 Task: View and add the product "CVS Health Antibiotic & Pain Relief Maximum Strength Ointment (1 oz)" to cart from the store "CVS".
Action: Mouse moved to (46, 184)
Screenshot: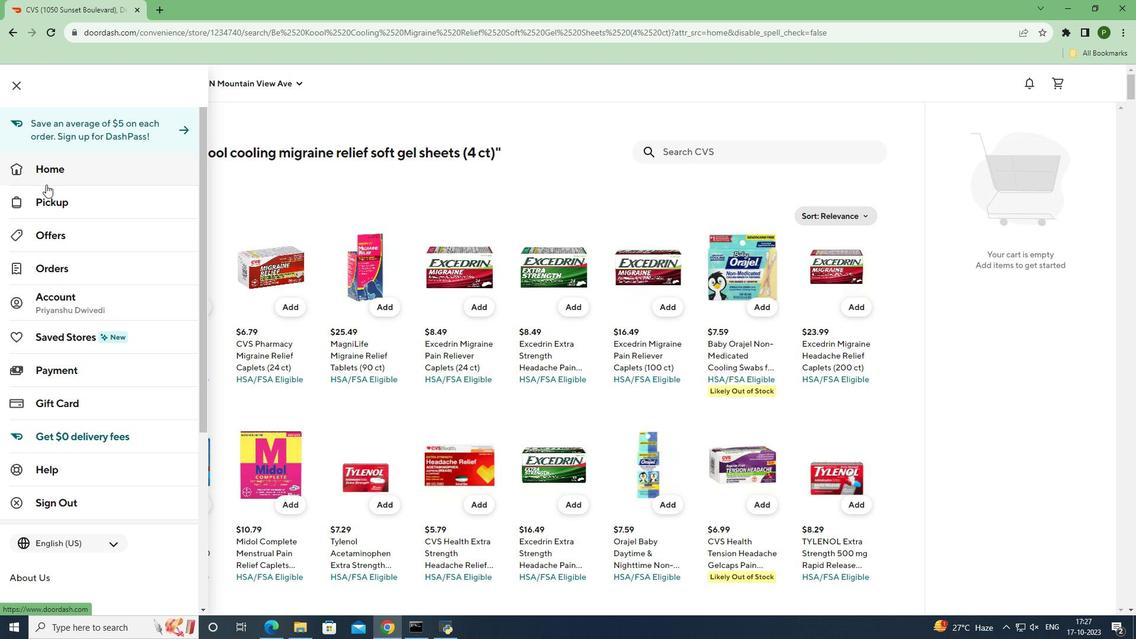 
Action: Mouse pressed left at (46, 184)
Screenshot: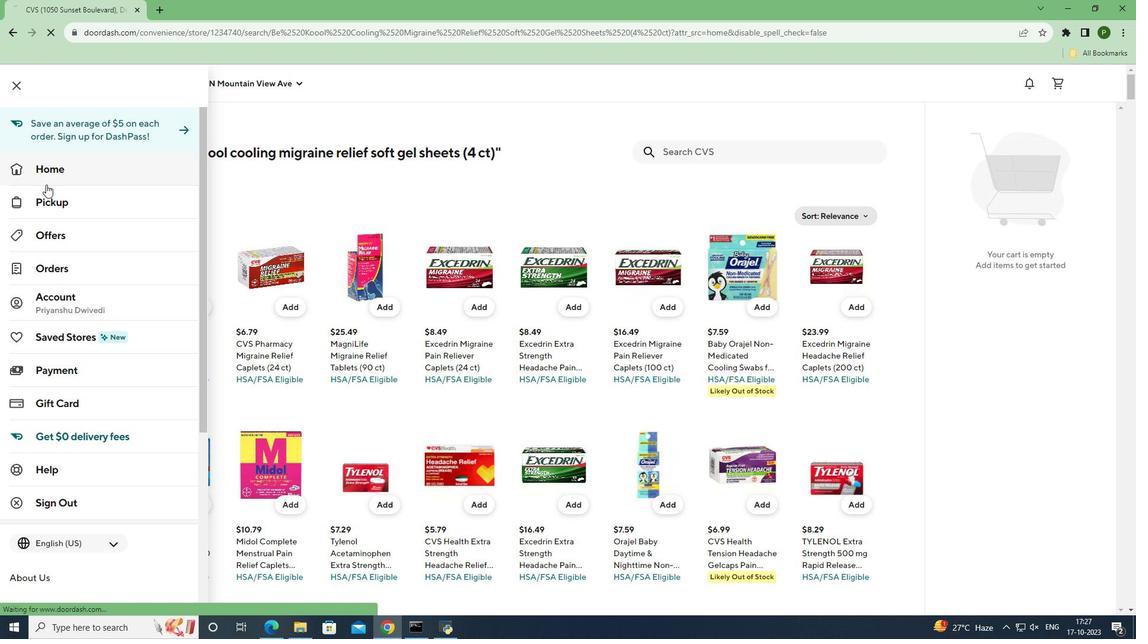 
Action: Mouse moved to (846, 130)
Screenshot: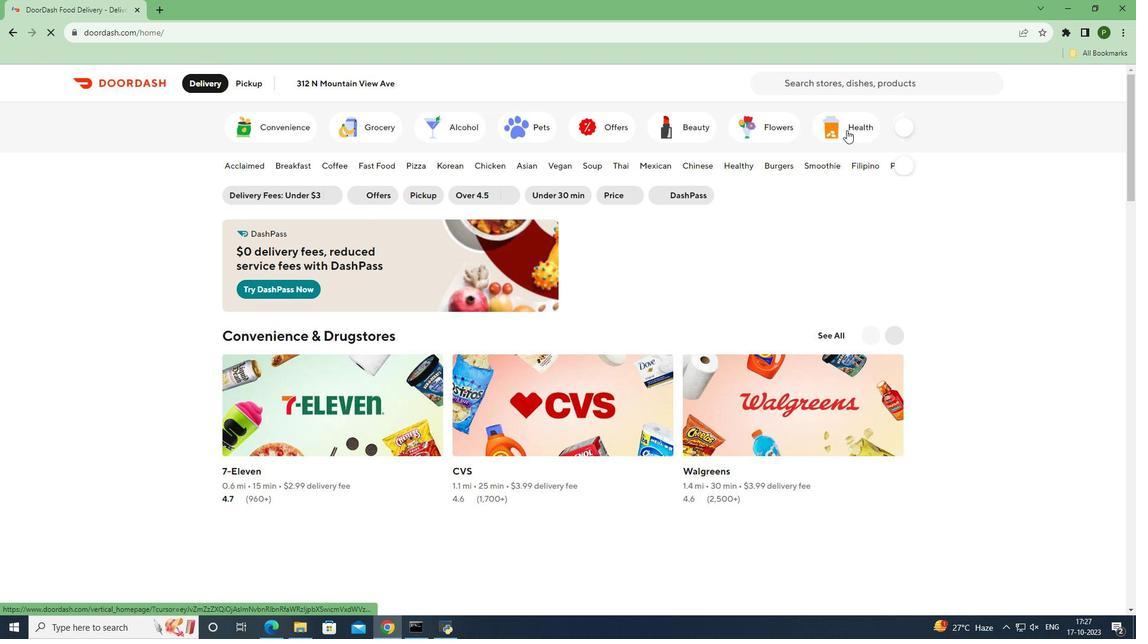 
Action: Mouse pressed left at (846, 130)
Screenshot: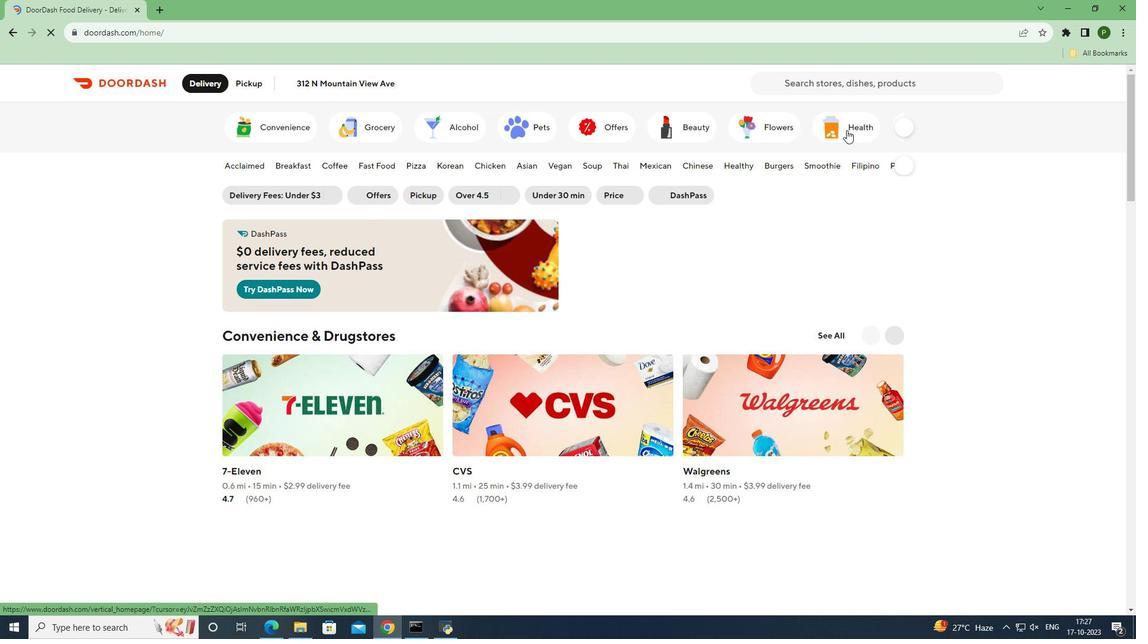
Action: Mouse moved to (575, 381)
Screenshot: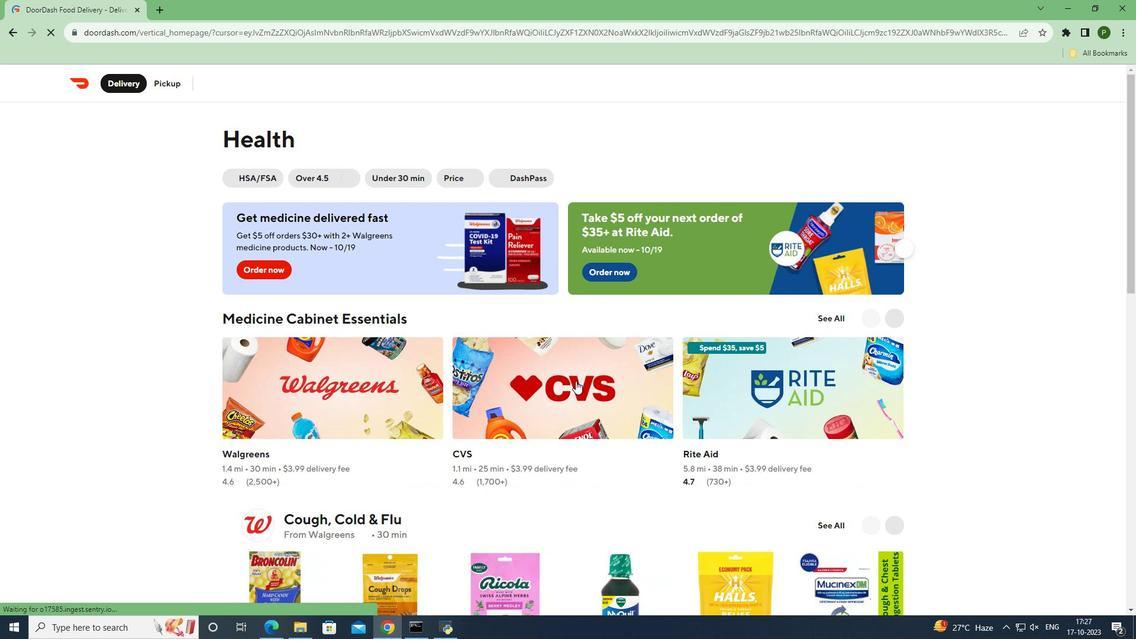
Action: Mouse pressed left at (575, 381)
Screenshot: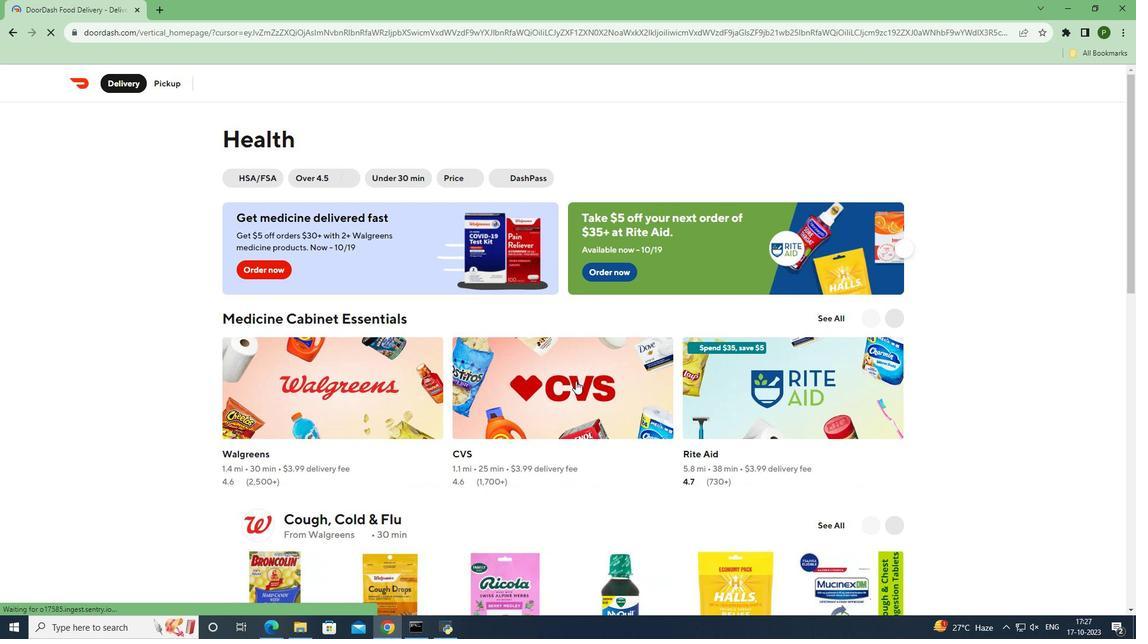 
Action: Mouse moved to (737, 186)
Screenshot: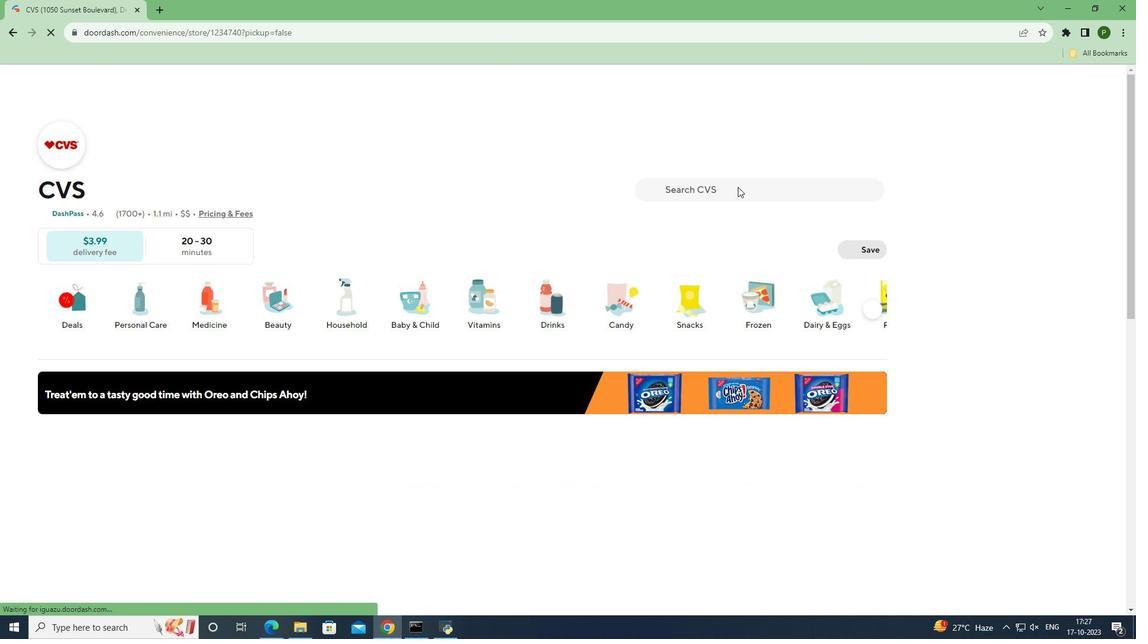 
Action: Mouse pressed left at (737, 186)
Screenshot: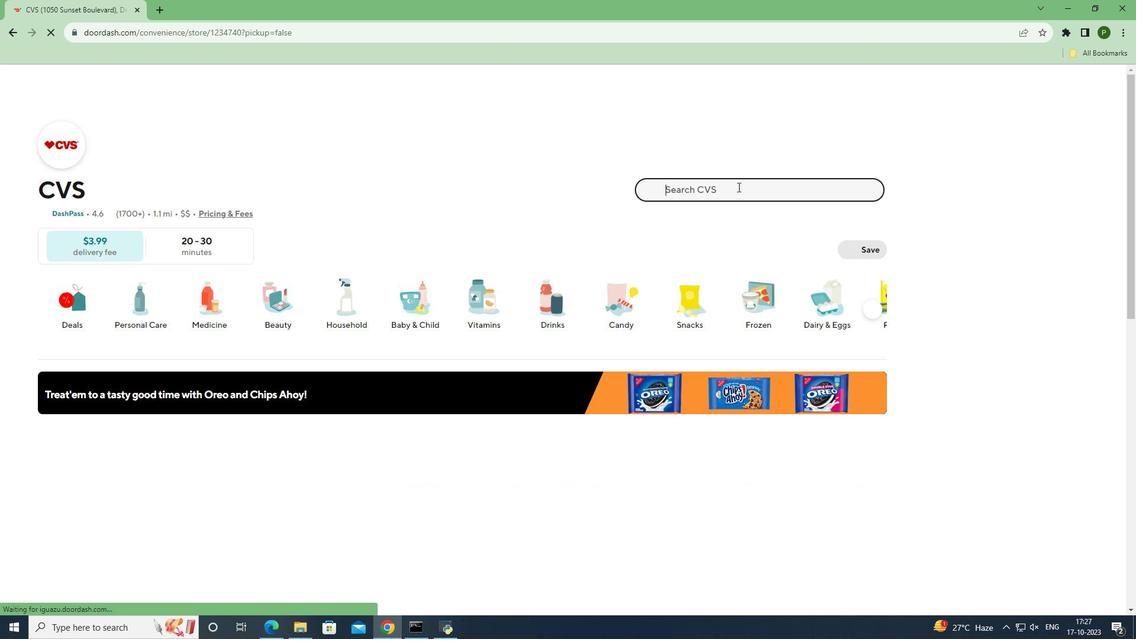 
Action: Key pressed <Key.caps_lock>CVS<Key.space>H<Key.caps_lock>ealth<Key.space><Key.caps_lock>A<Key.caps_lock>ntibiotic<Key.space><Key.shift>&<Key.space><Key.caps_lock>P<Key.caps_lock>ain<Key.space><Key.caps_lock>R<Key.caps_lock>elief<Key.space><Key.caps_lock>M<Key.caps_lock>aximum<Key.space><Key.caps_lock>S<Key.caps_lock>trenght<Key.backspace><Key.backspace>th<Key.space><Key.caps_lock>O<Key.caps_lock>intment<Key.space><Key.shift_r>(1<Key.space>oz<Key.shift_r>)<Key.enter>
Screenshot: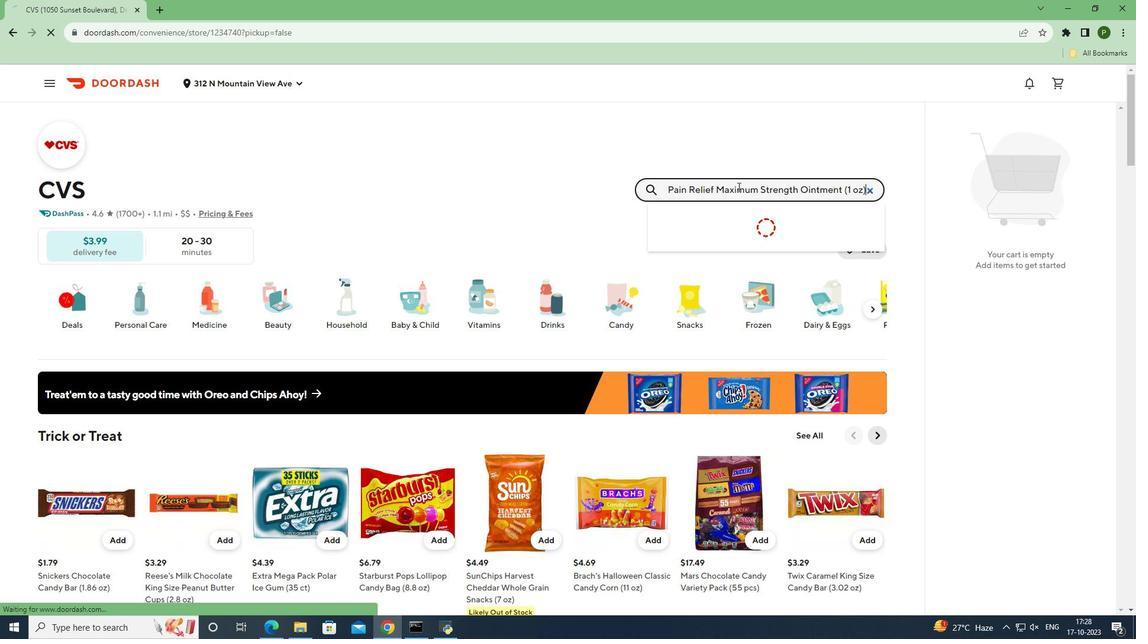 
Action: Mouse moved to (104, 304)
Screenshot: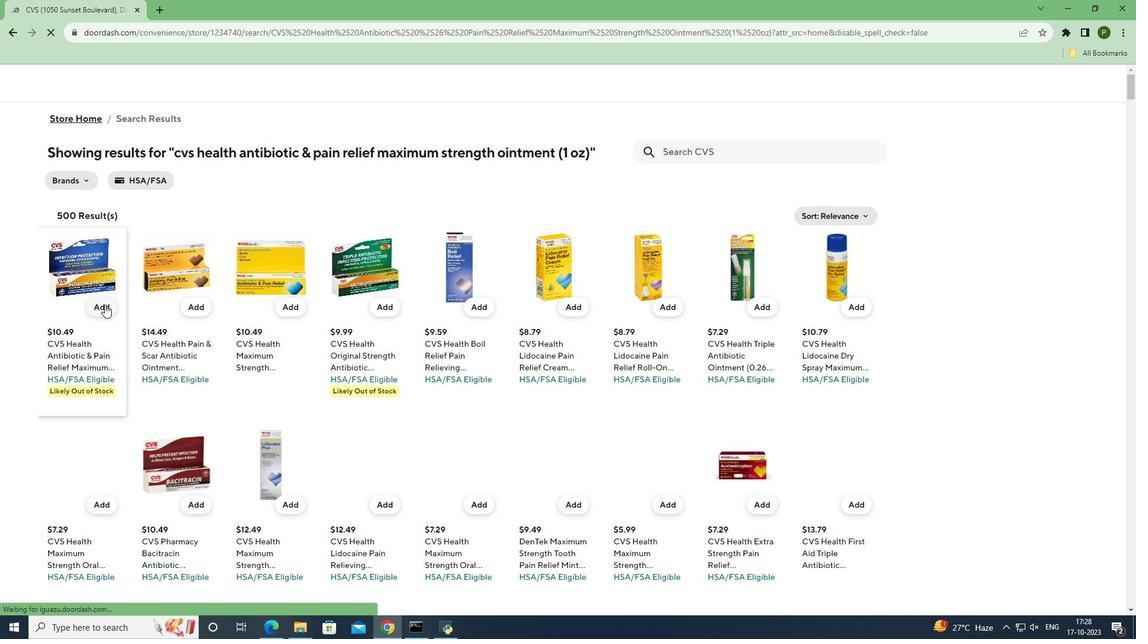 
Action: Mouse pressed left at (104, 304)
Screenshot: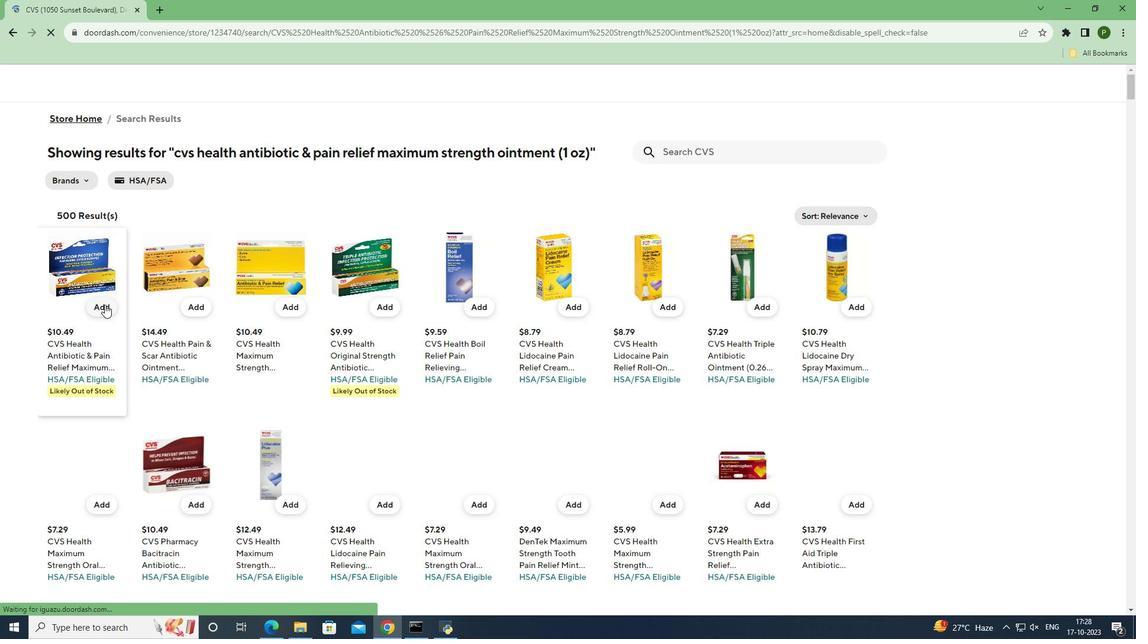 
Action: Mouse moved to (98, 373)
Screenshot: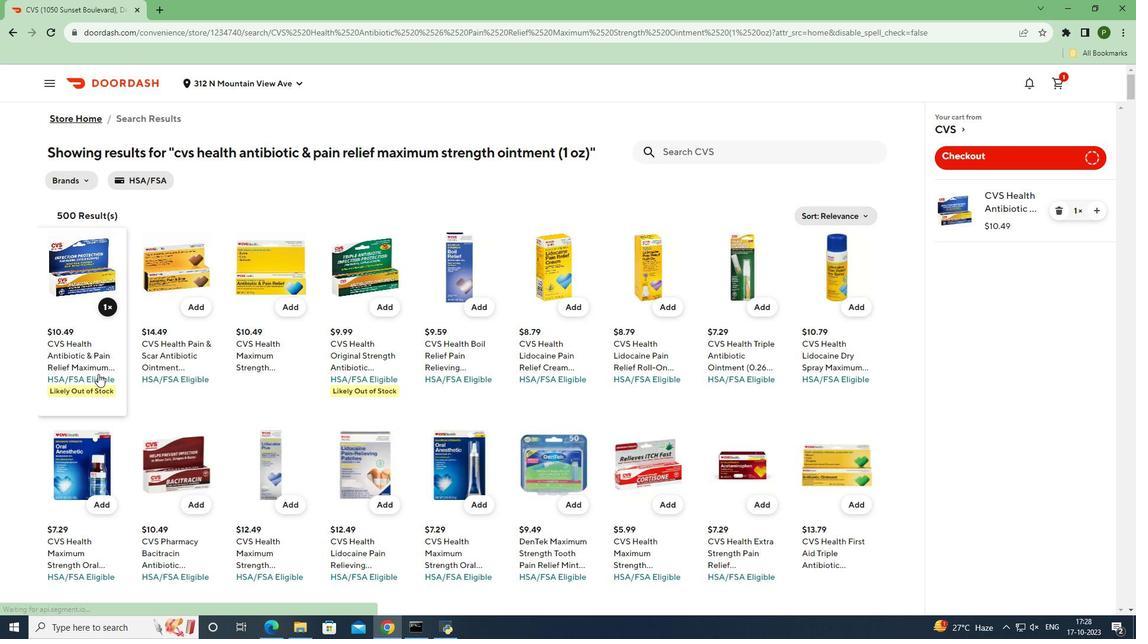 
